 Task: Open a blank sheet, save the file as adaptation.epub Insert a table '2 by 1' In first column, add headers, 'Name, Olivia'. Change table style to  Green
Action: Mouse moved to (307, 235)
Screenshot: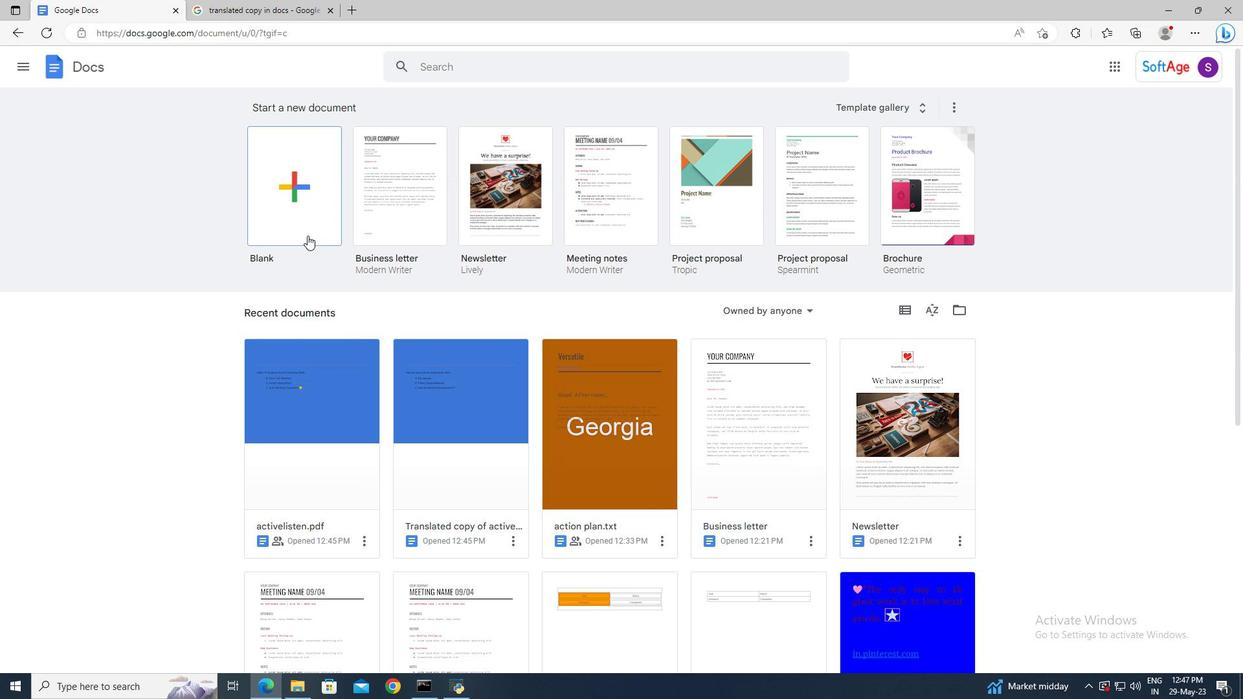 
Action: Mouse pressed left at (307, 235)
Screenshot: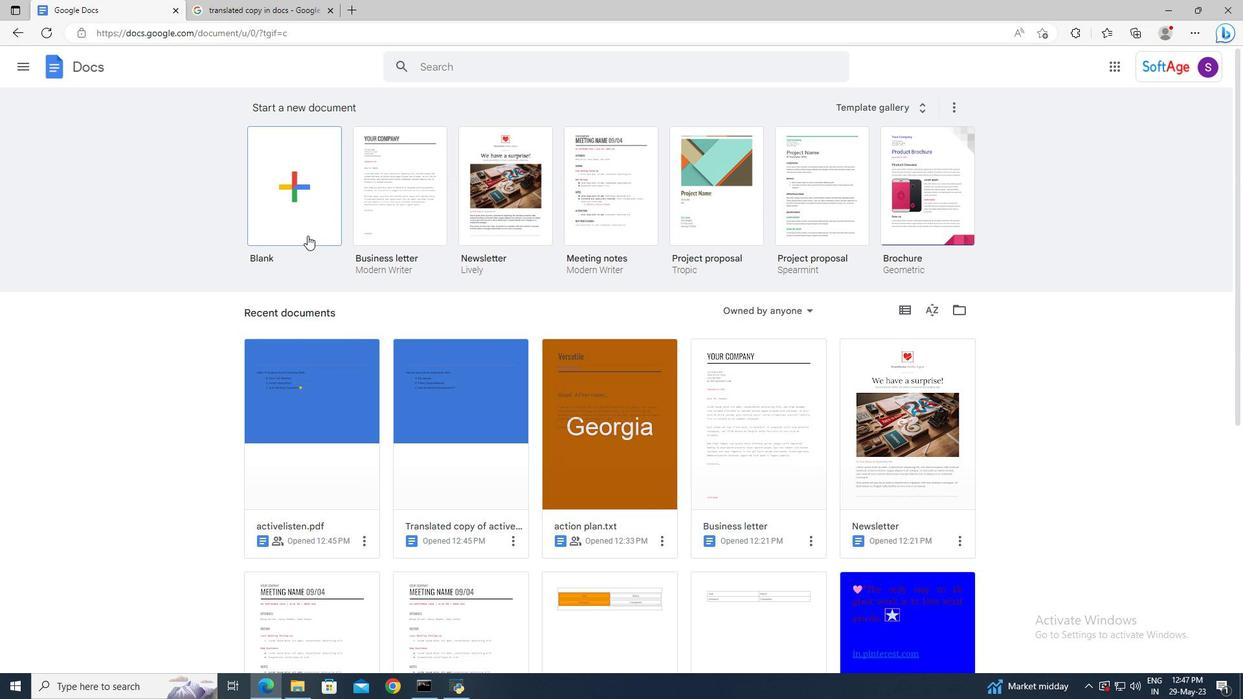 
Action: Mouse moved to (128, 58)
Screenshot: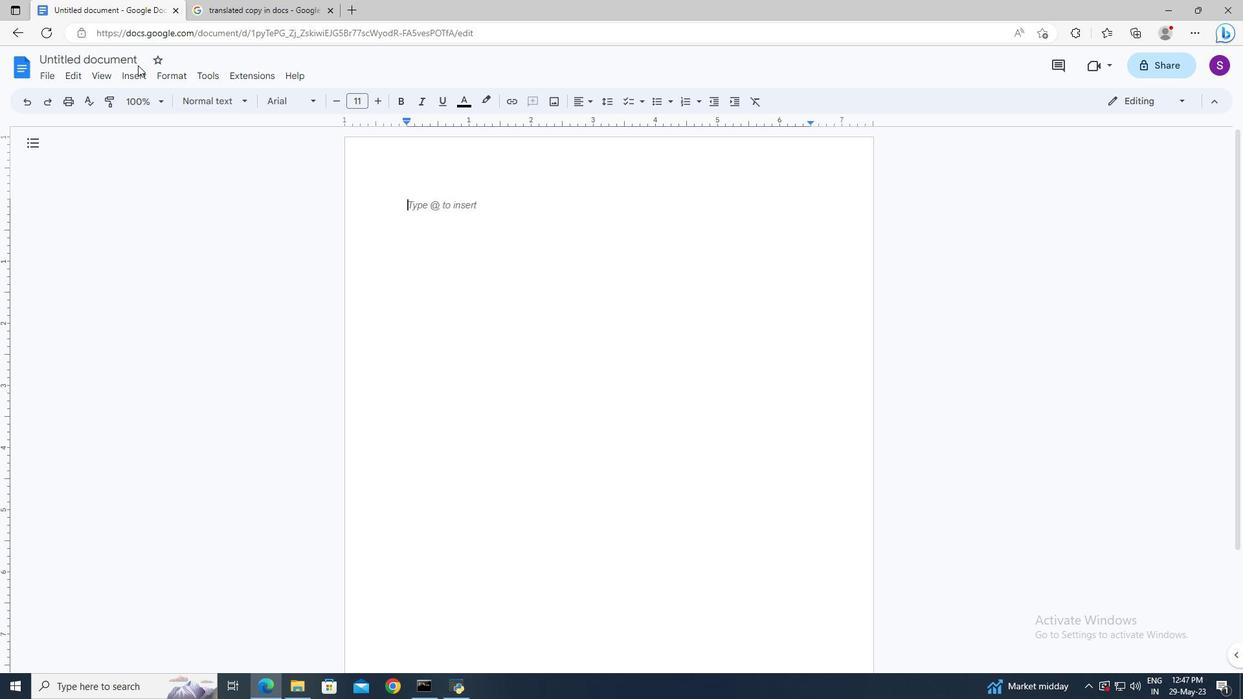 
Action: Mouse pressed left at (128, 58)
Screenshot: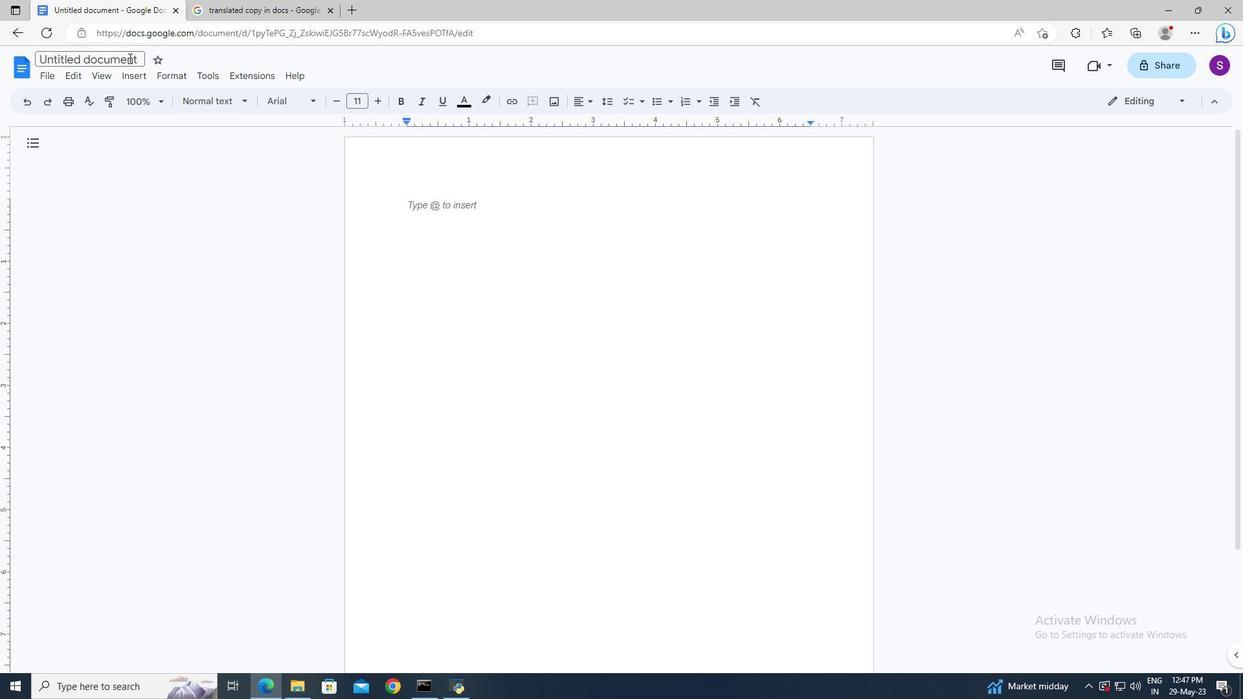 
Action: Key pressed adaptation.epub<Key.enter>
Screenshot: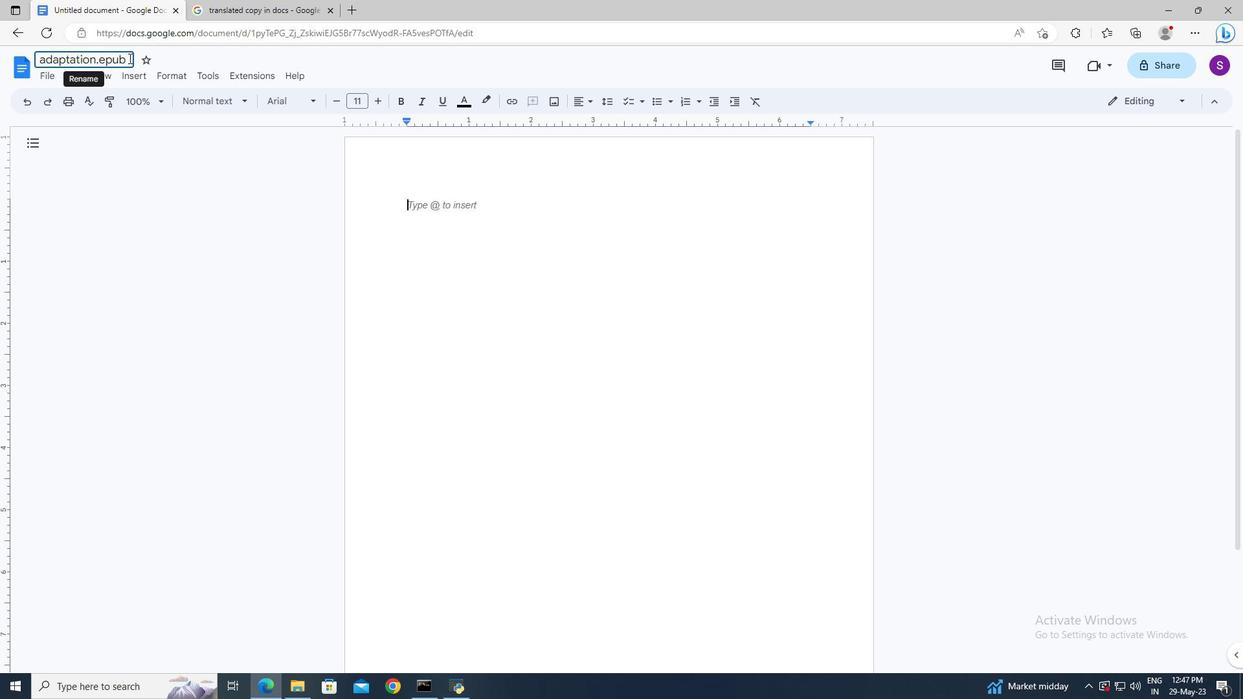 
Action: Mouse moved to (145, 73)
Screenshot: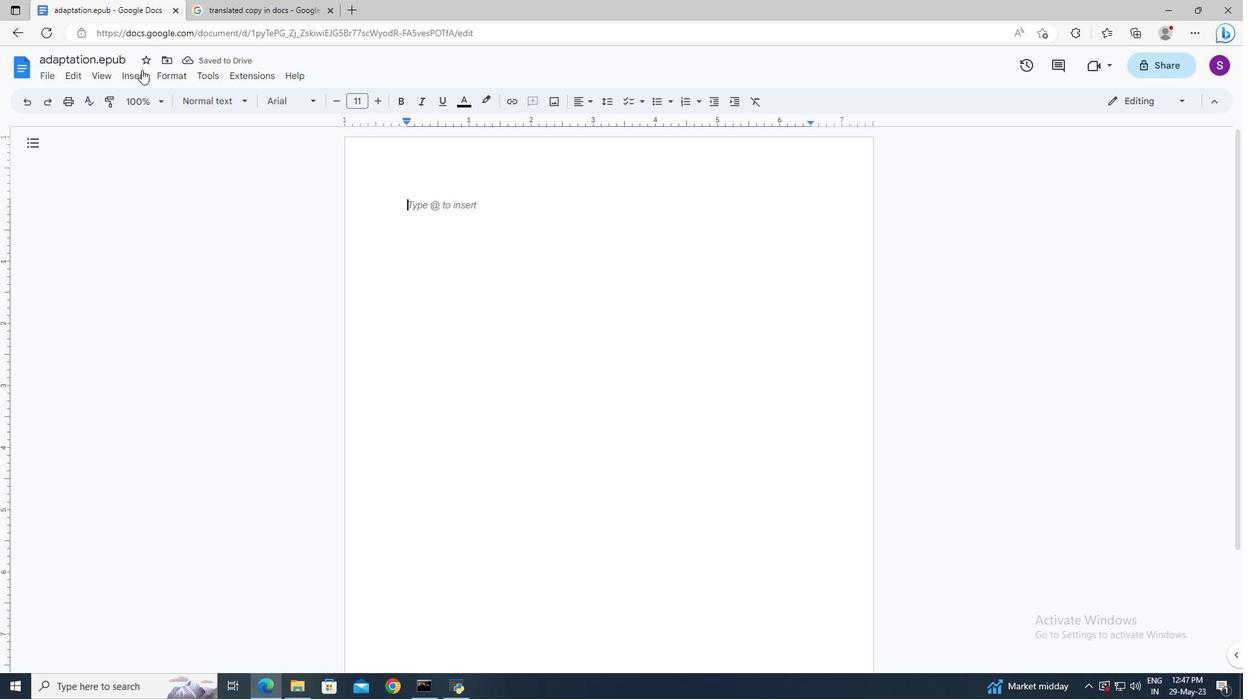 
Action: Mouse pressed left at (145, 73)
Screenshot: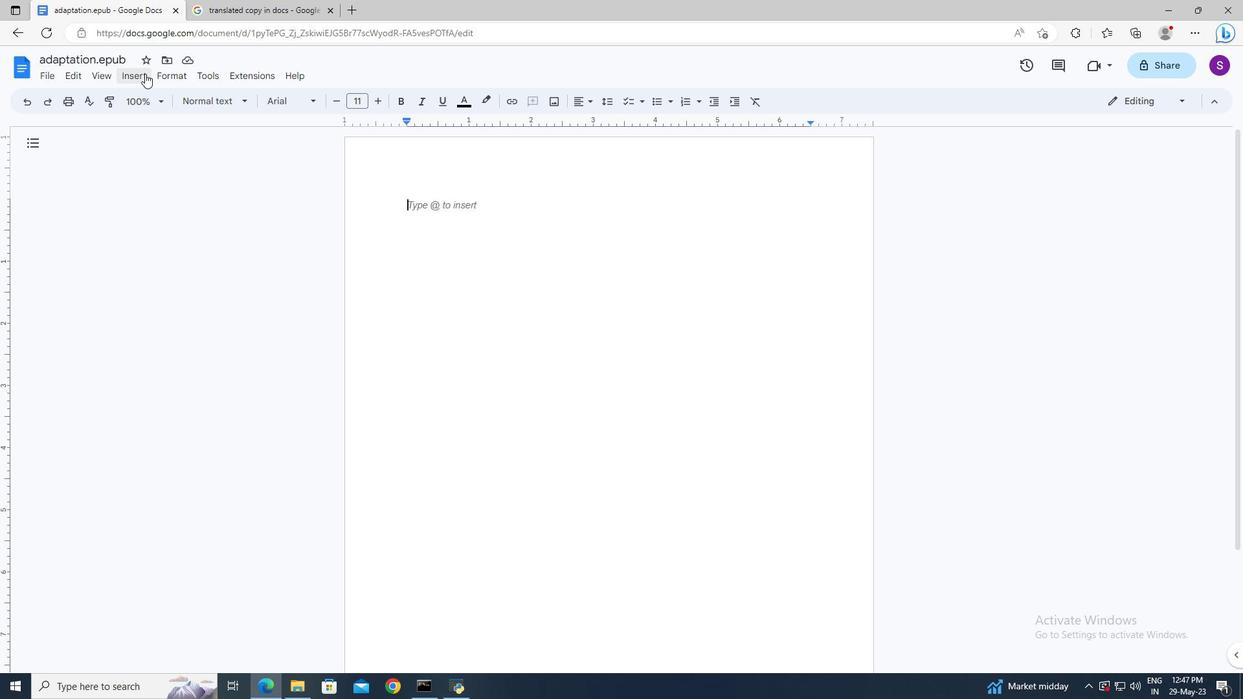 
Action: Mouse moved to (341, 150)
Screenshot: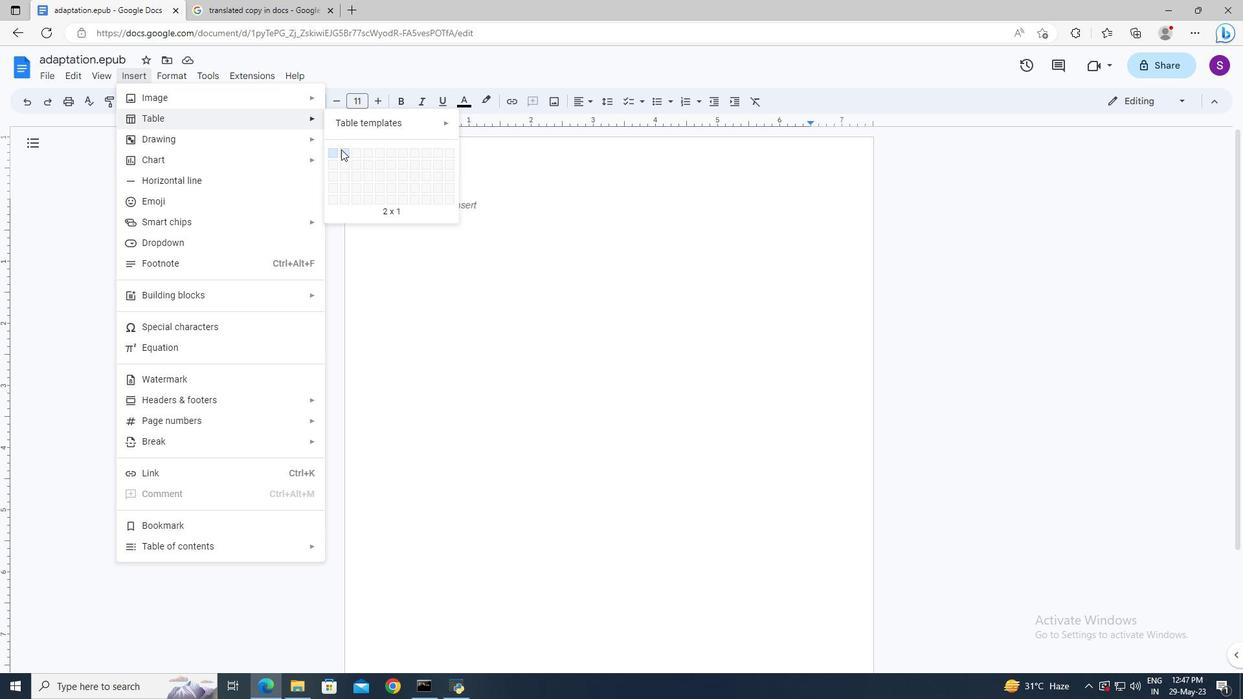 
Action: Mouse pressed left at (341, 150)
Screenshot: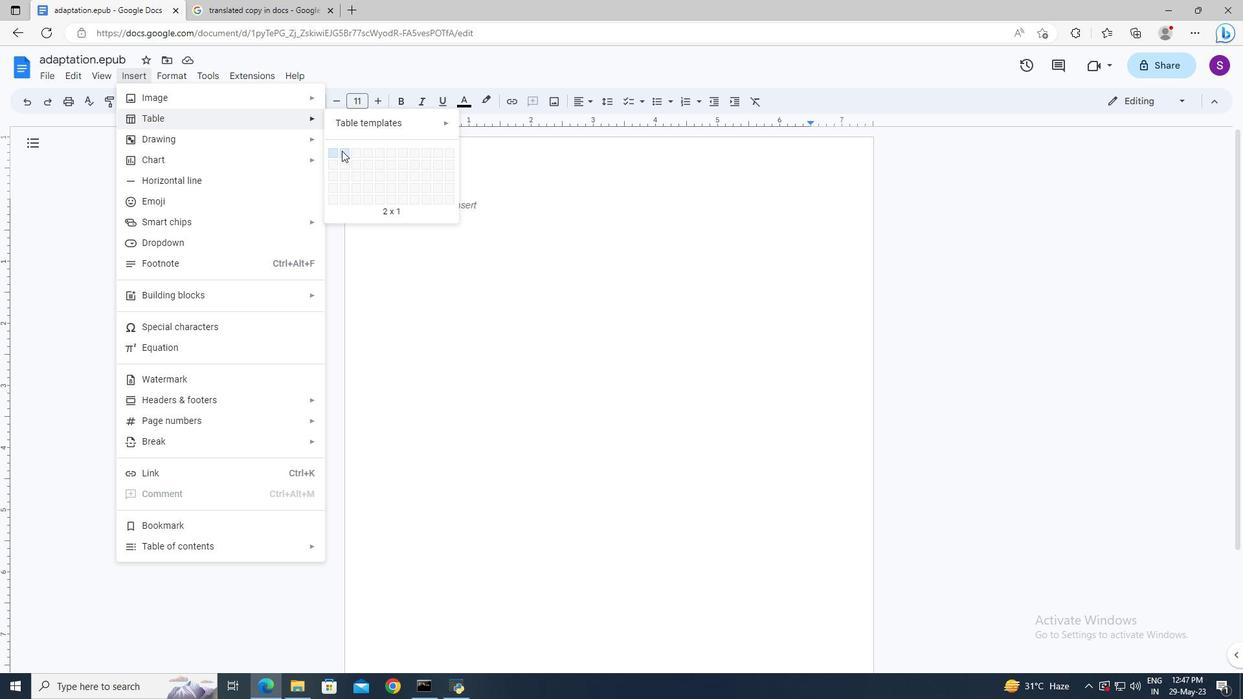 
Action: Mouse moved to (427, 213)
Screenshot: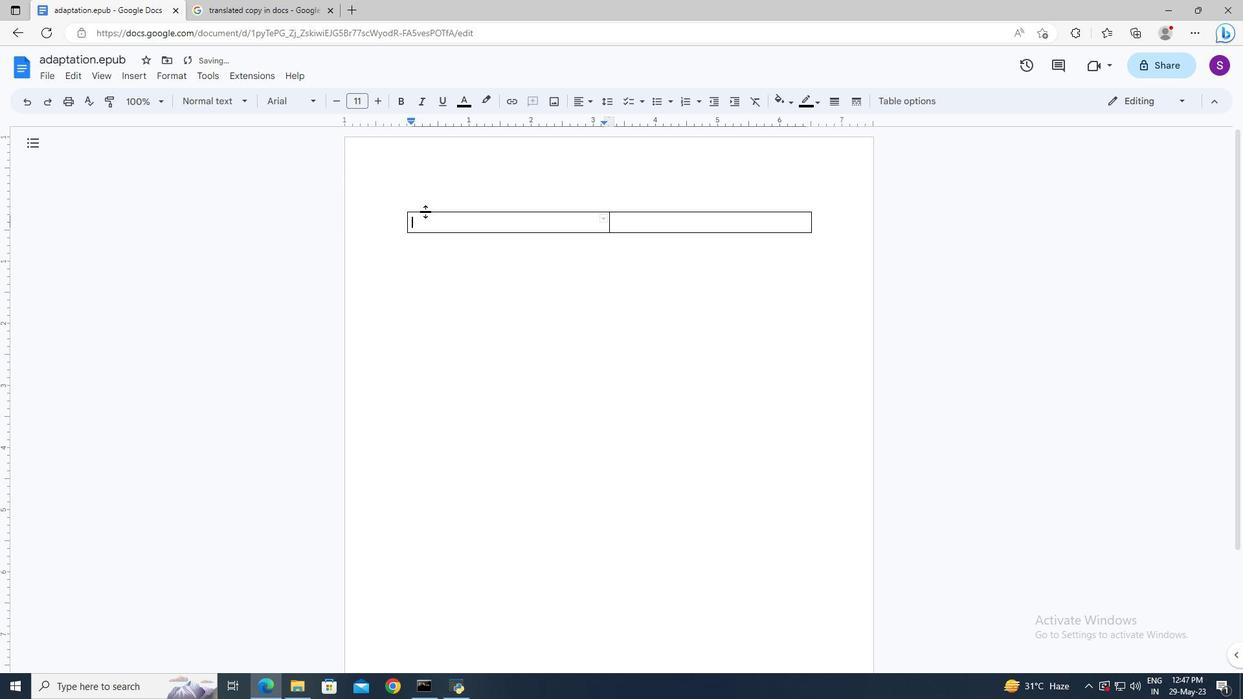 
Action: Key pressed <Key.shift>Name<Key.tab><Key.shift>Olivia
Screenshot: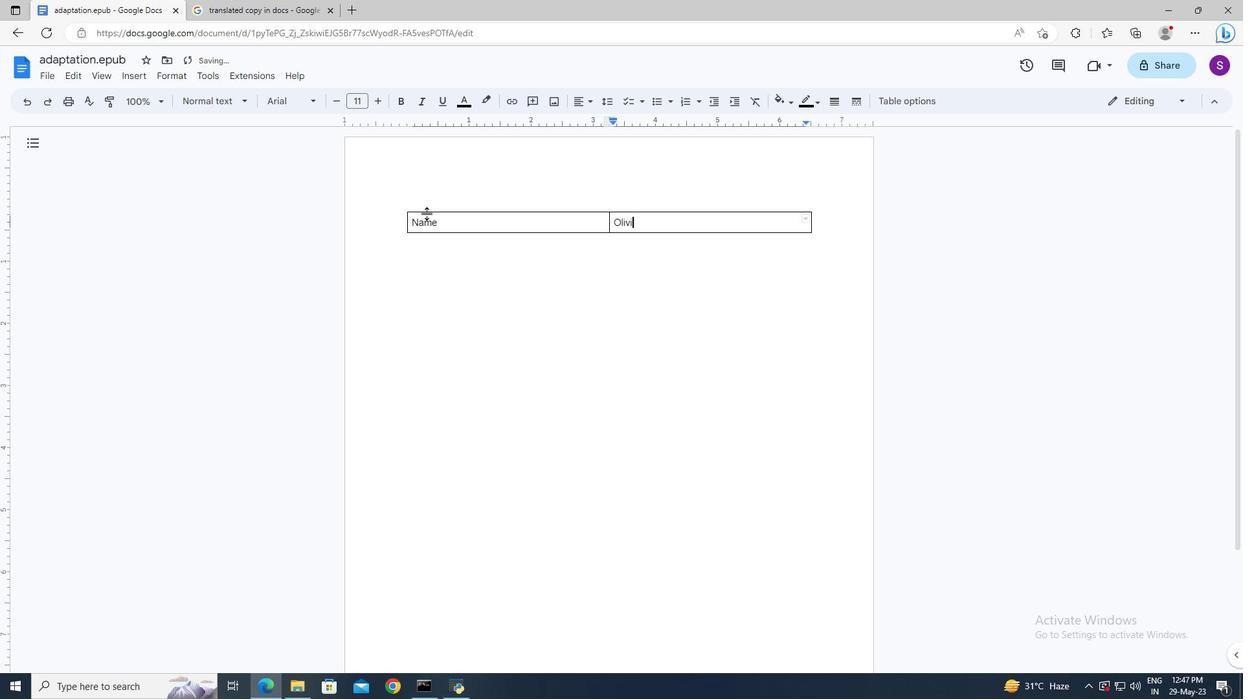 
Action: Mouse moved to (440, 250)
Screenshot: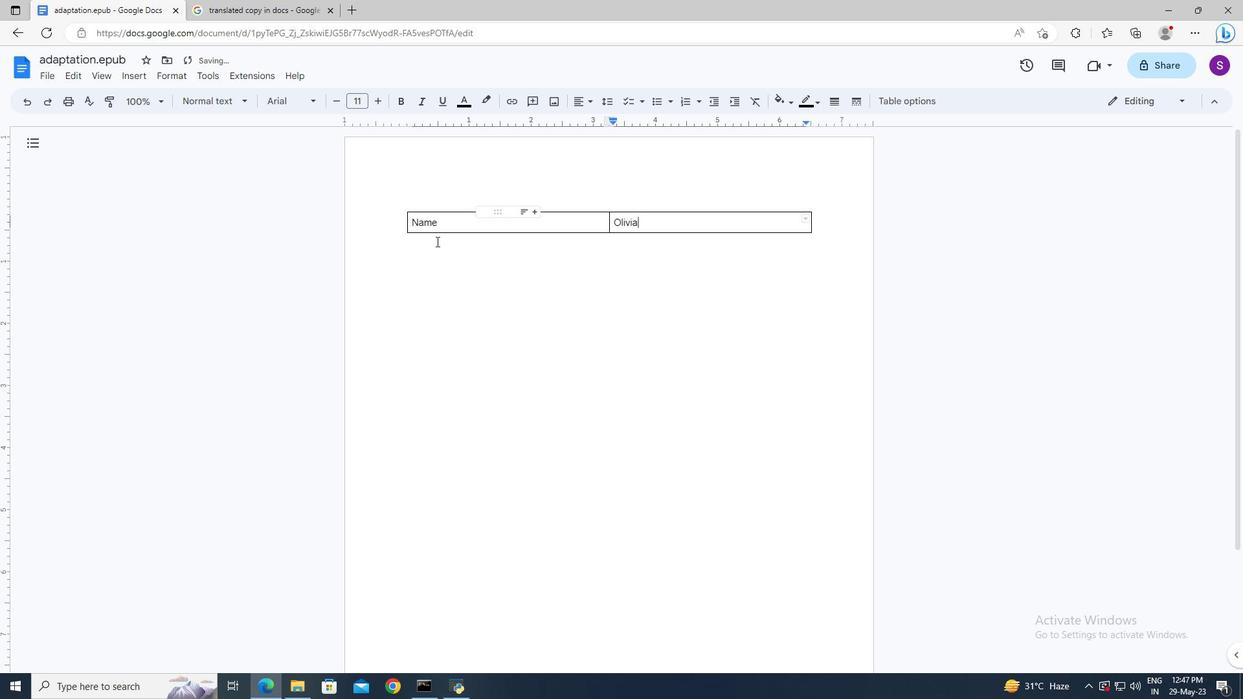 
Action: Mouse pressed left at (440, 250)
Screenshot: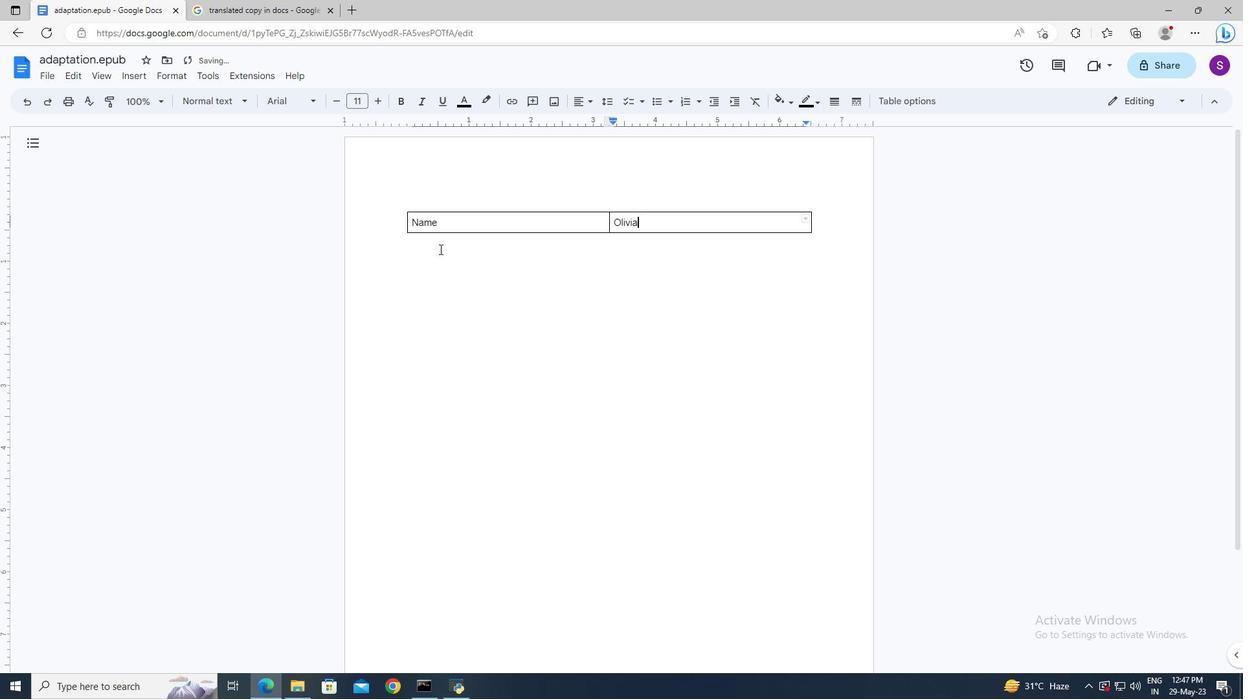 
Action: Mouse moved to (406, 222)
Screenshot: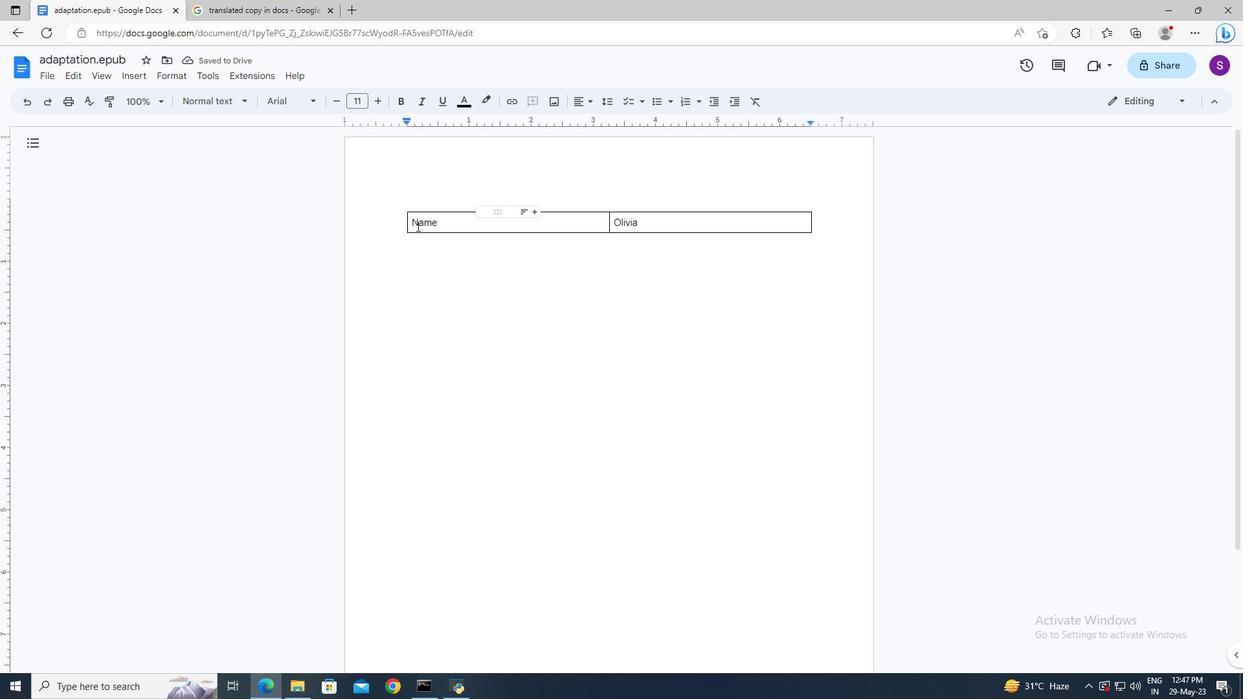 
Action: Mouse pressed left at (406, 222)
Screenshot: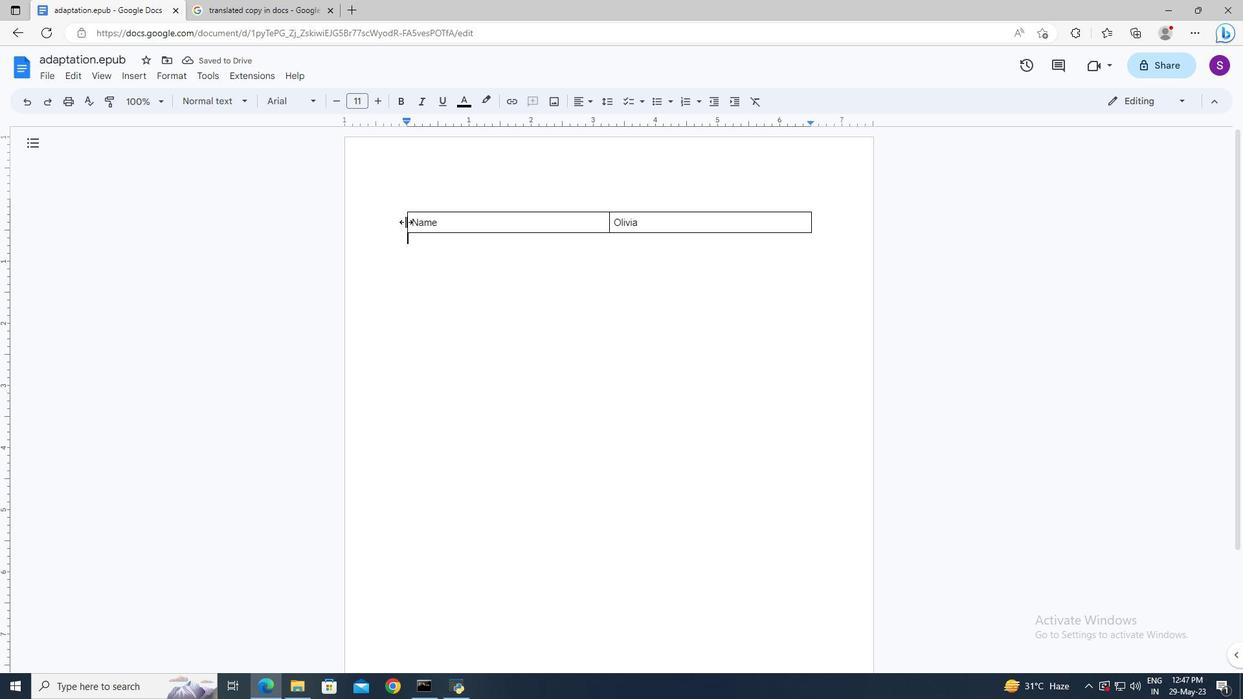 
Action: Mouse moved to (220, 75)
Screenshot: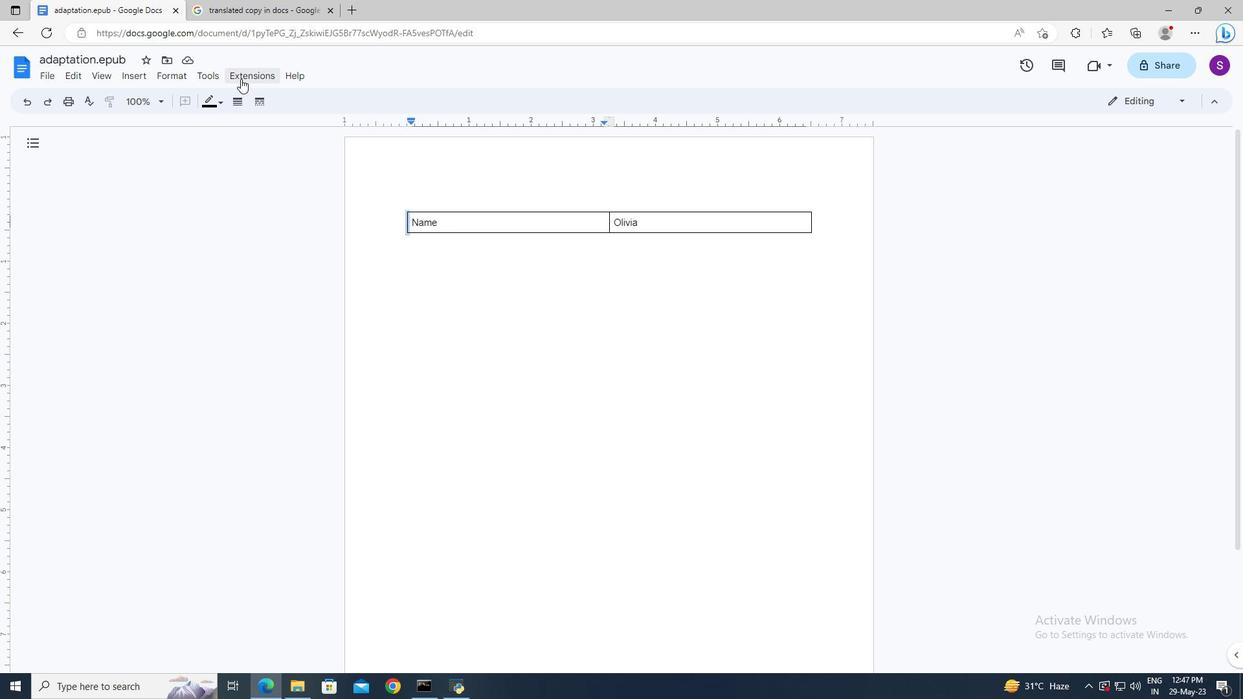 
Action: Mouse pressed left at (220, 75)
Screenshot: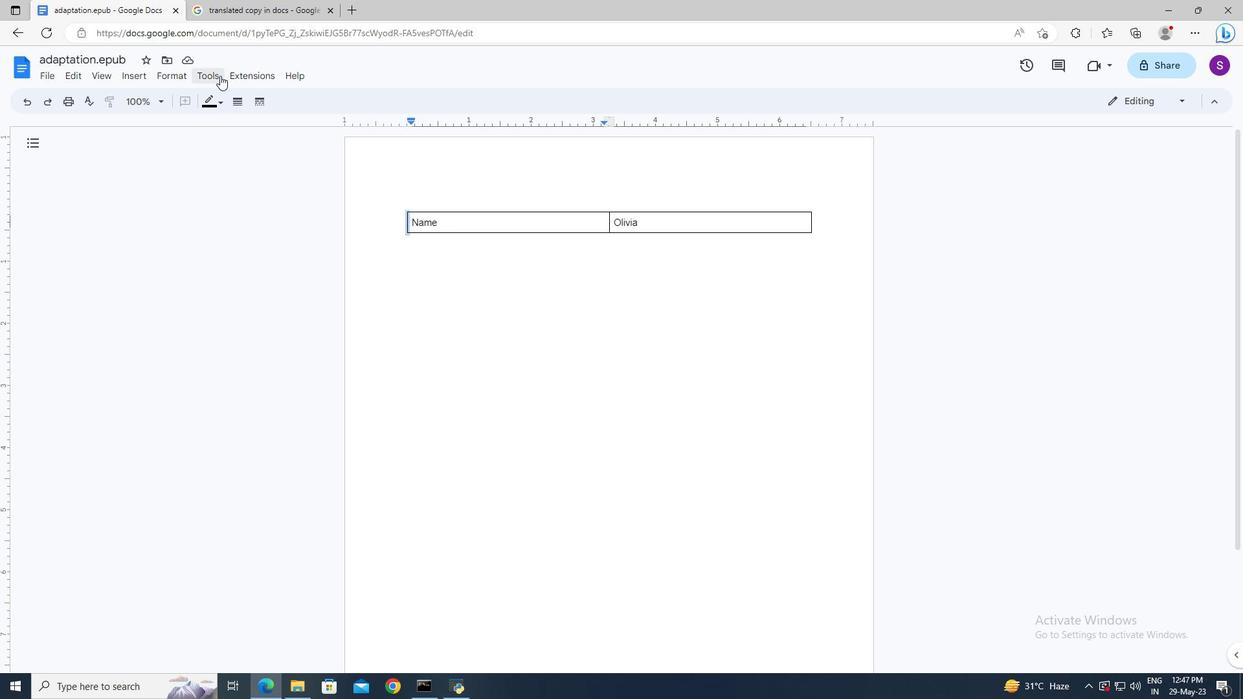
Action: Mouse moved to (741, 219)
Screenshot: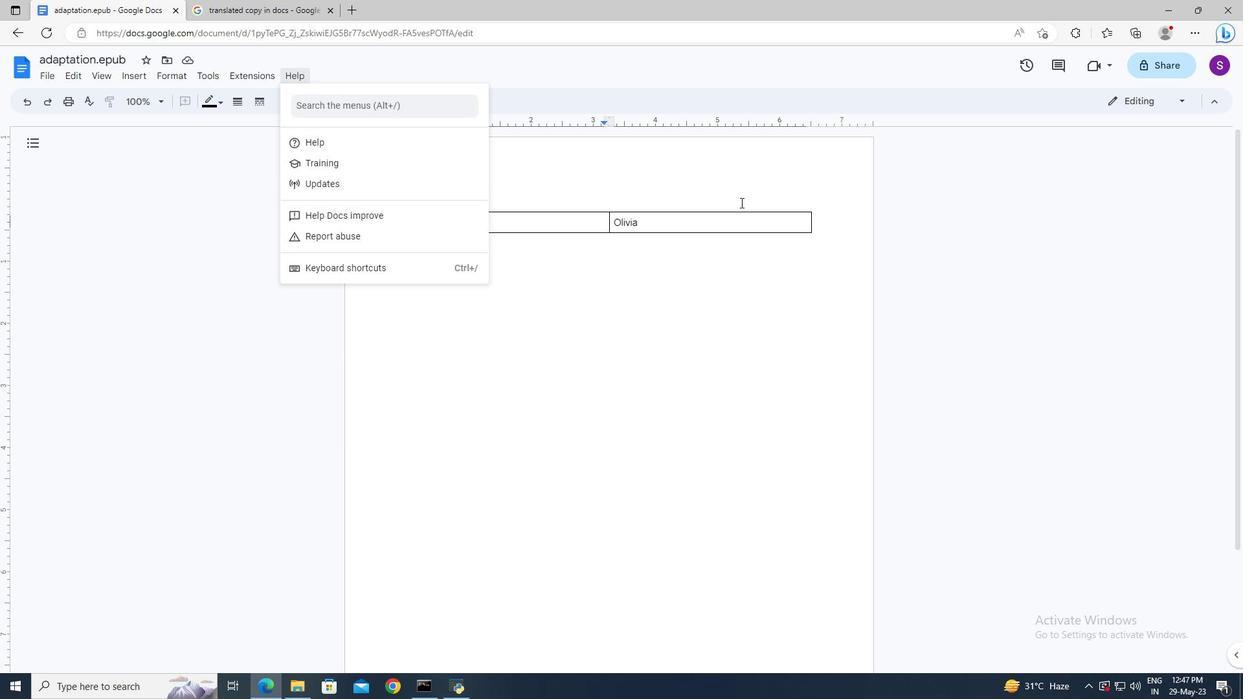 
Action: Mouse pressed left at (741, 219)
Screenshot: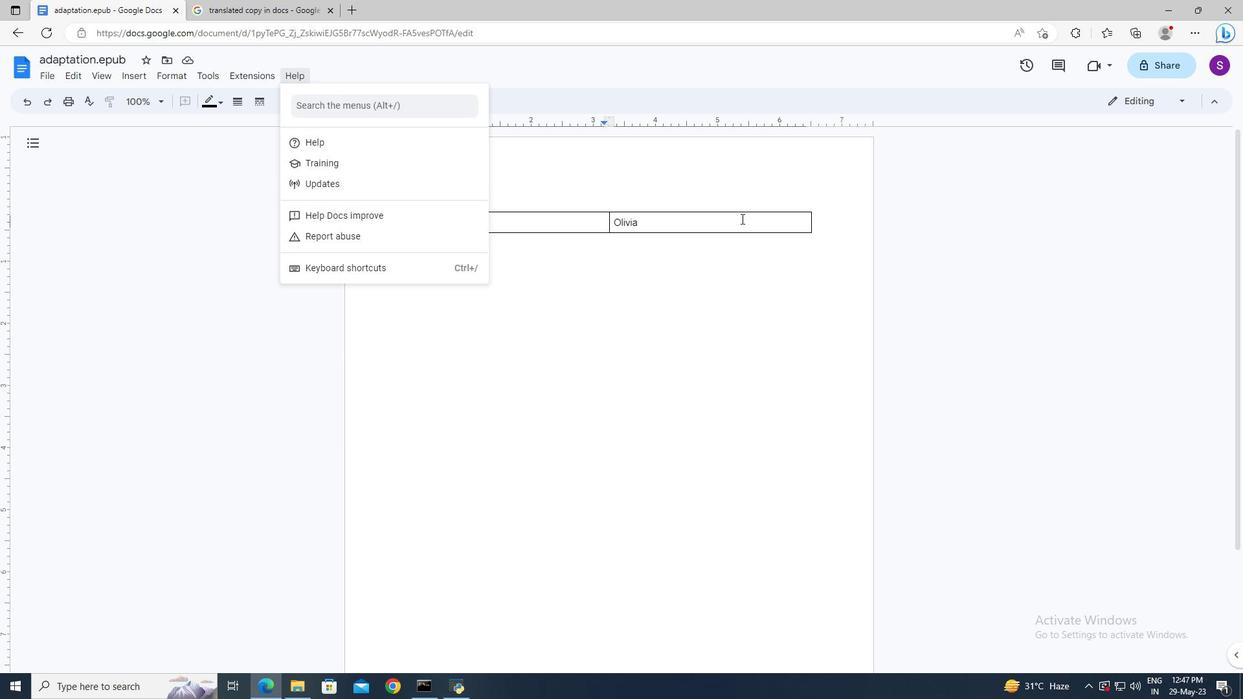 
Action: Mouse moved to (936, 102)
Screenshot: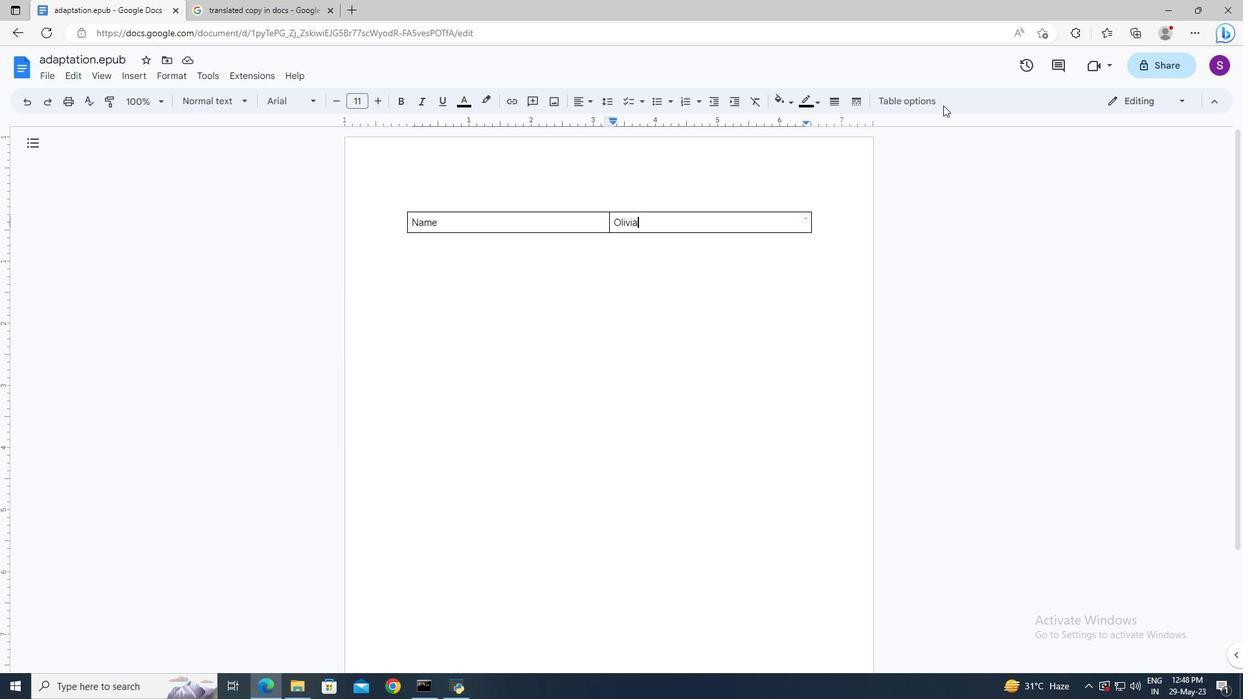 
Action: Mouse pressed left at (936, 102)
Screenshot: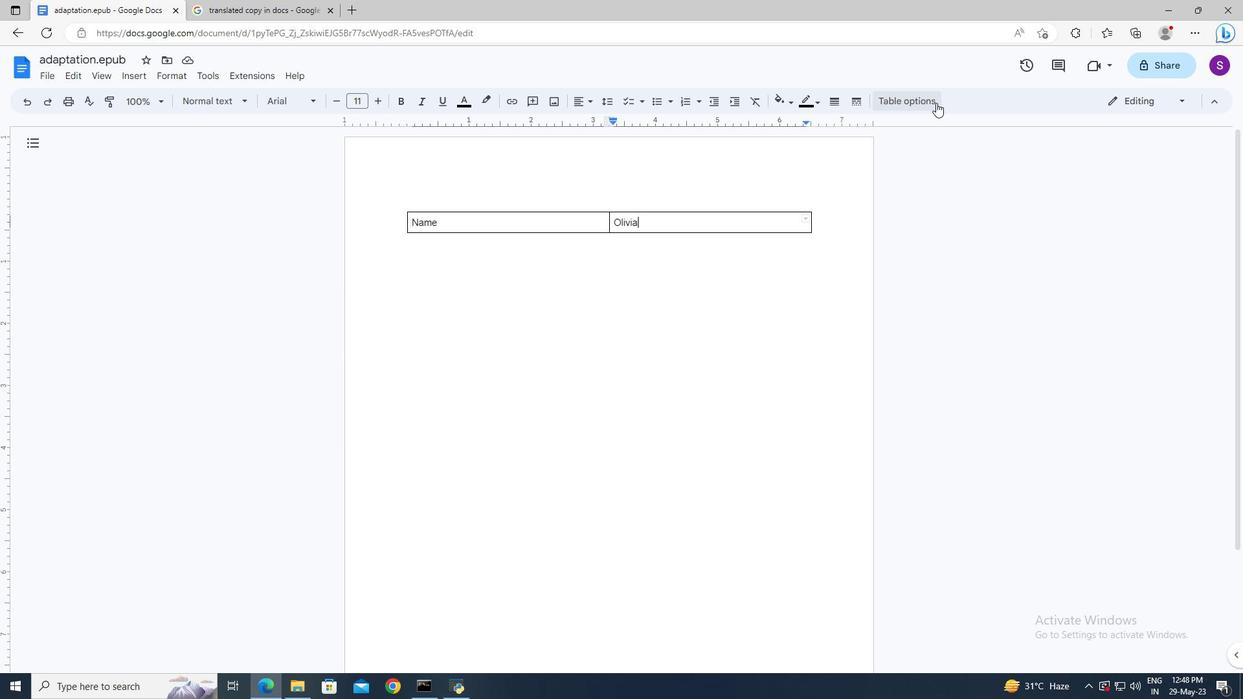 
Action: Mouse moved to (1056, 137)
Screenshot: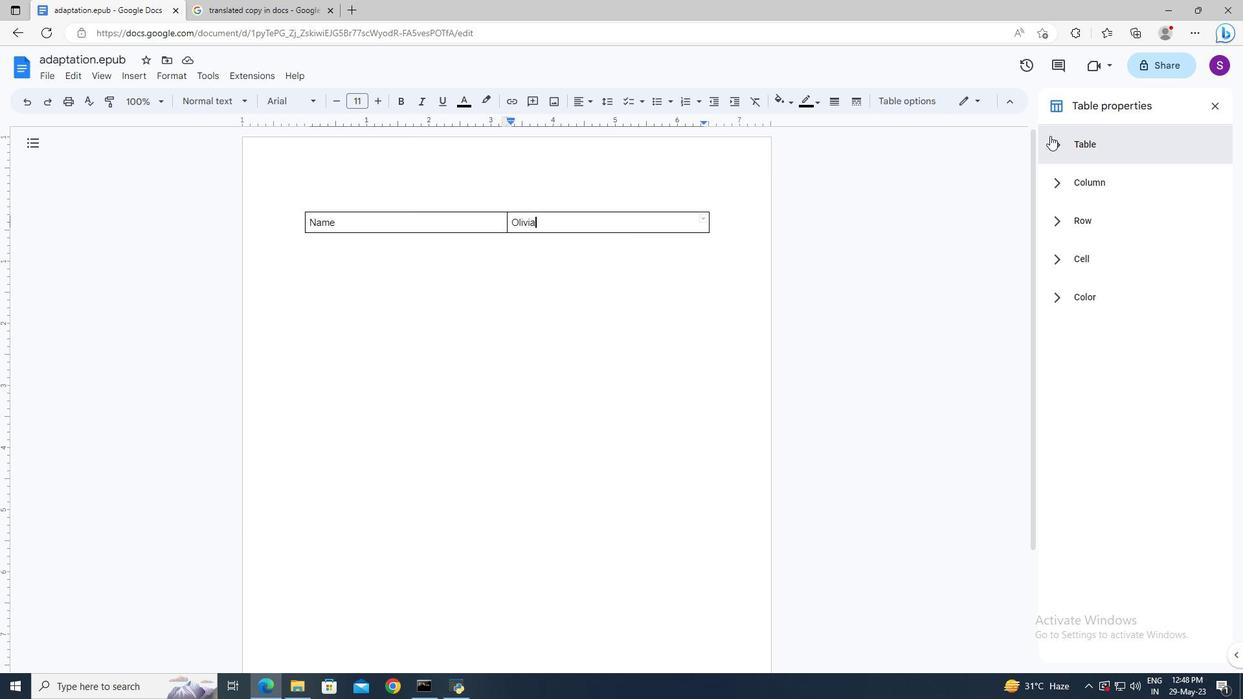 
Action: Mouse pressed left at (1056, 137)
Screenshot: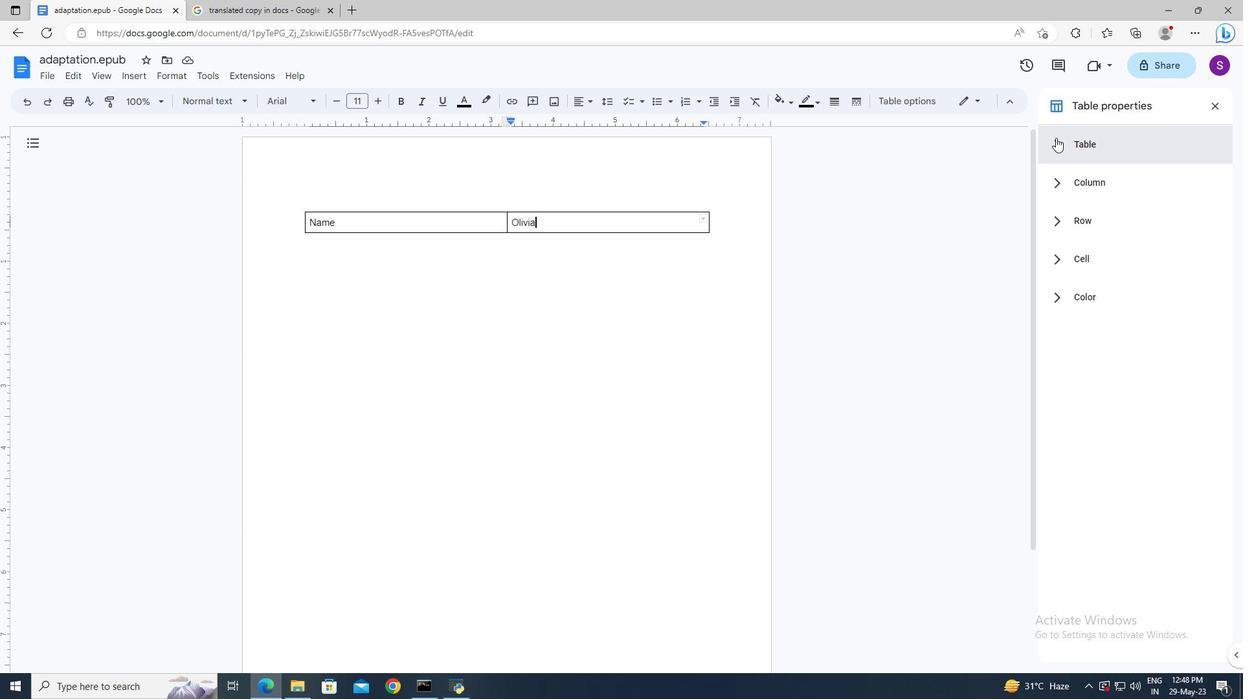 
Action: Mouse pressed left at (1056, 137)
Screenshot: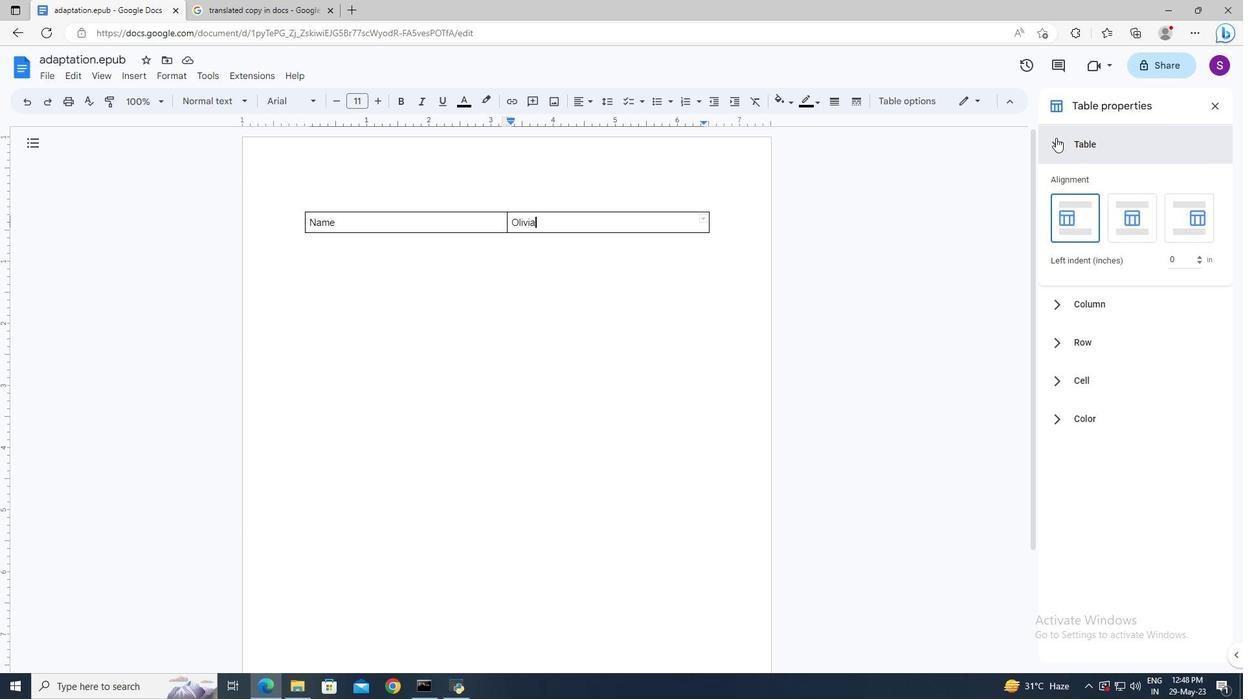 
Action: Mouse moved to (1076, 283)
Screenshot: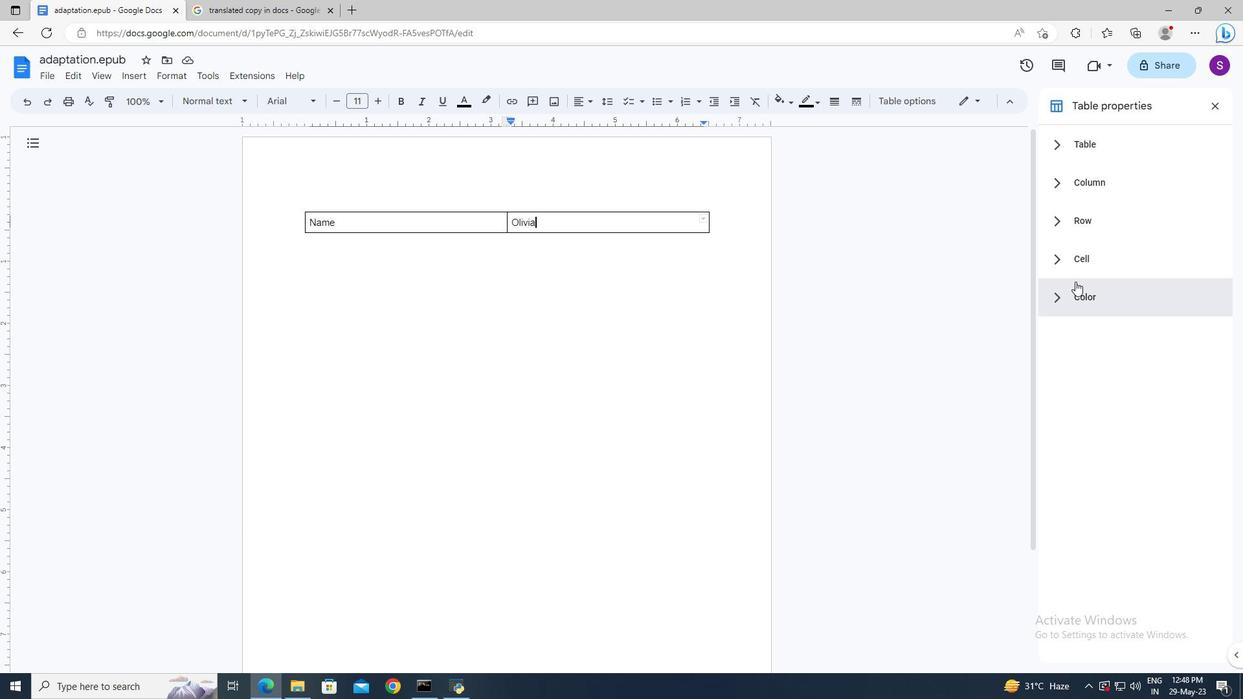 
Action: Mouse pressed left at (1076, 283)
Screenshot: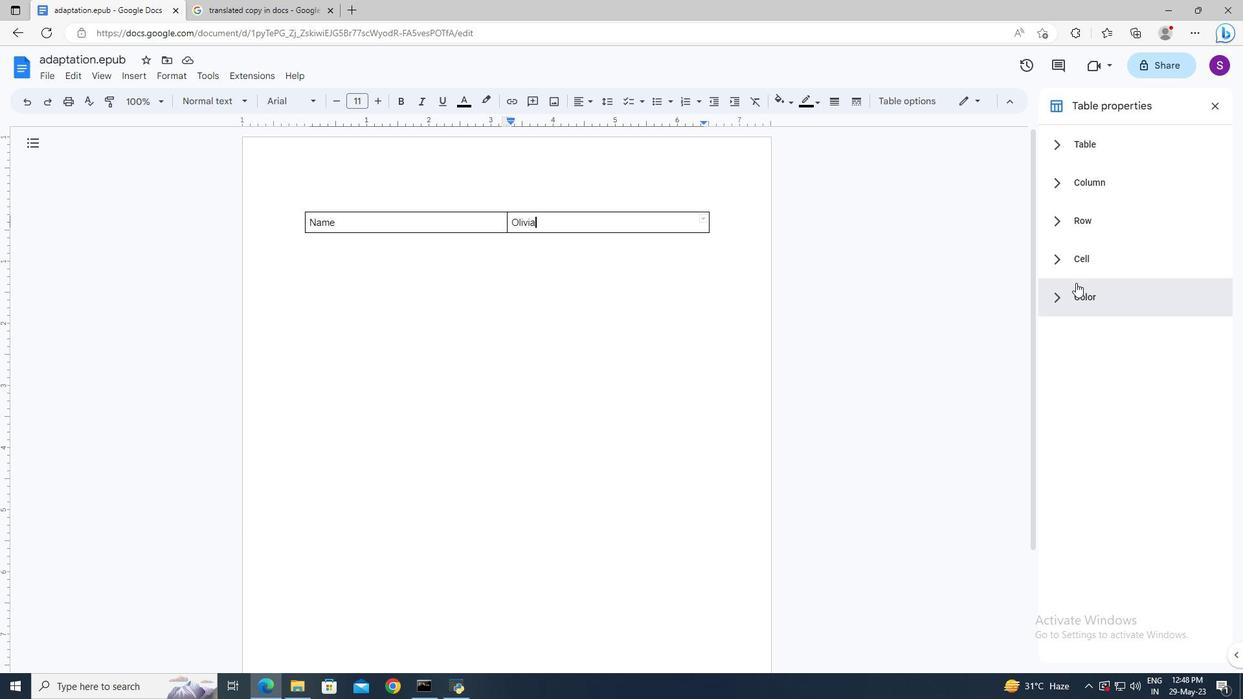 
Action: Mouse moved to (1081, 358)
Screenshot: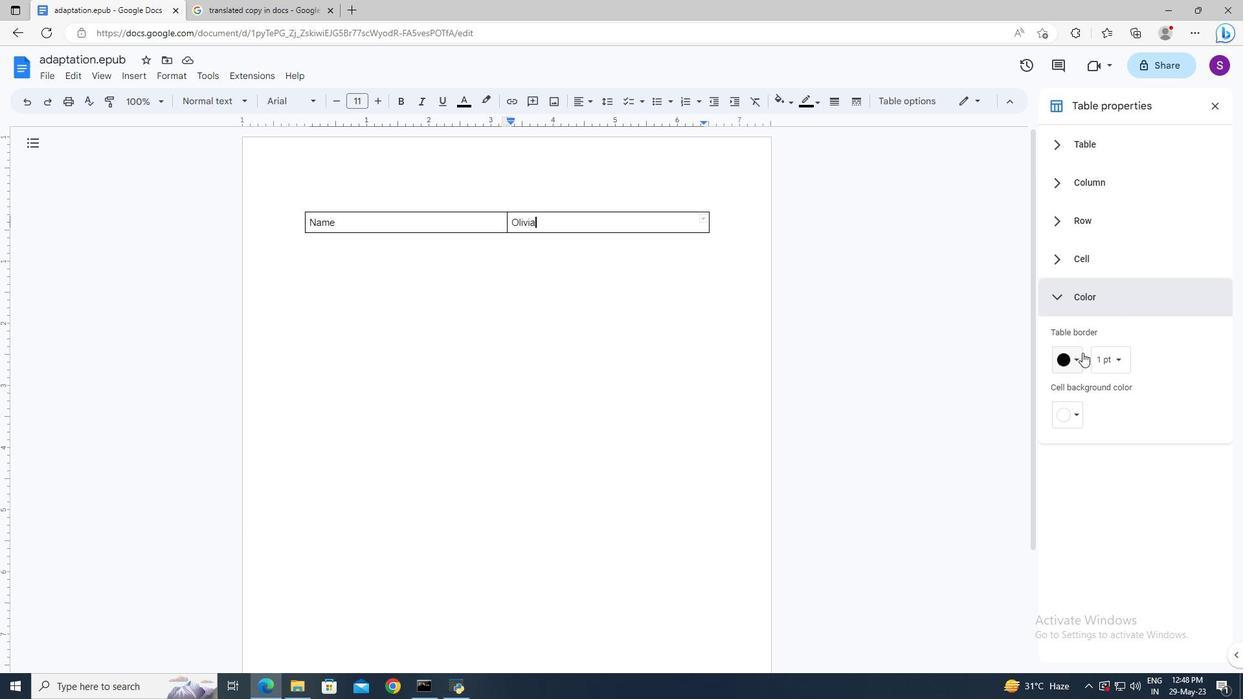 
Action: Mouse pressed left at (1081, 358)
Screenshot: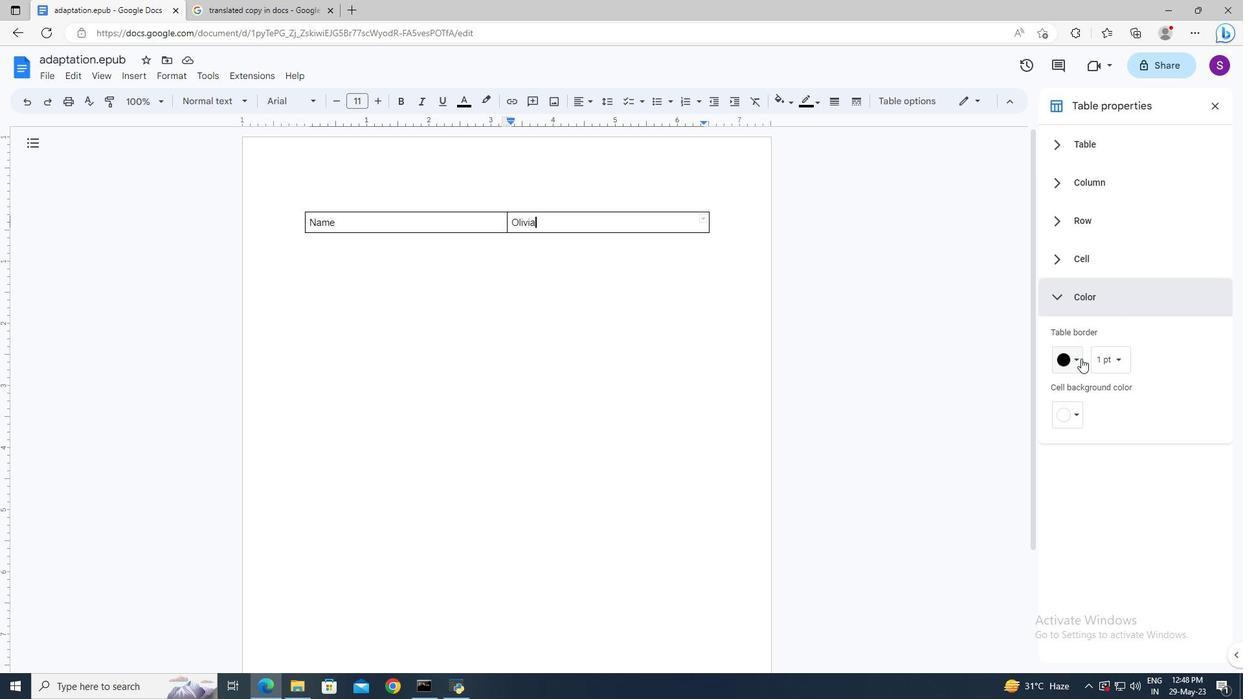 
Action: Mouse moved to (1123, 402)
Screenshot: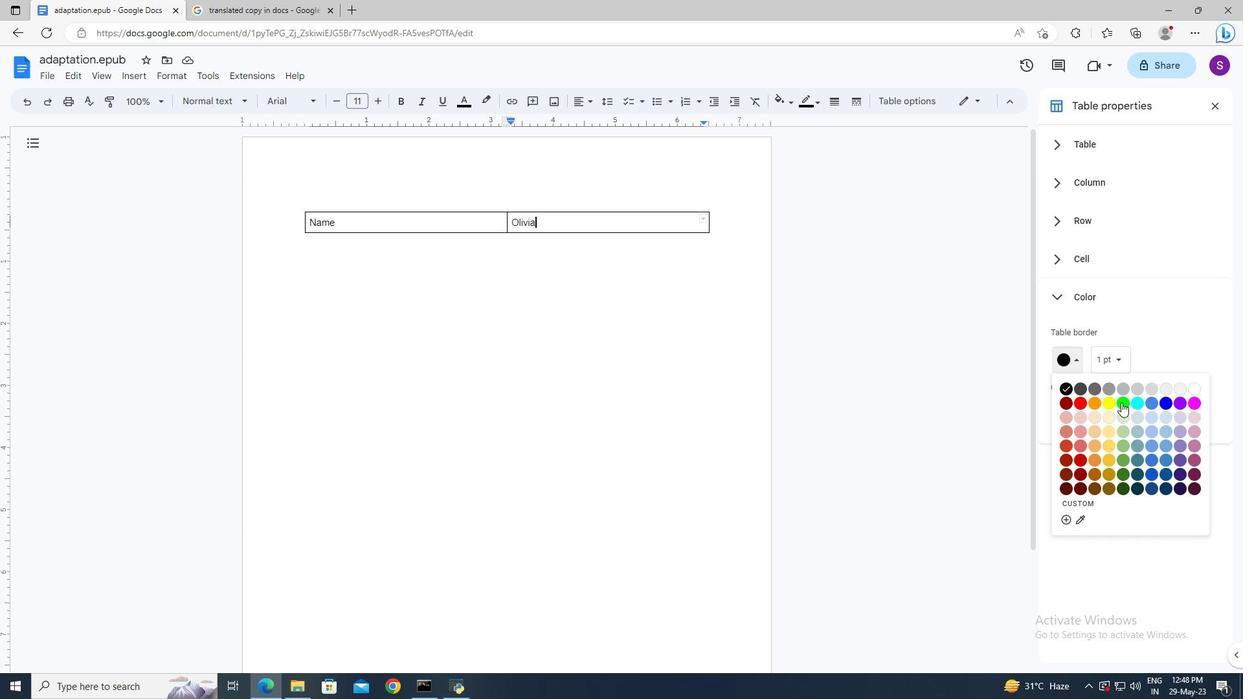 
Action: Mouse pressed left at (1123, 402)
Screenshot: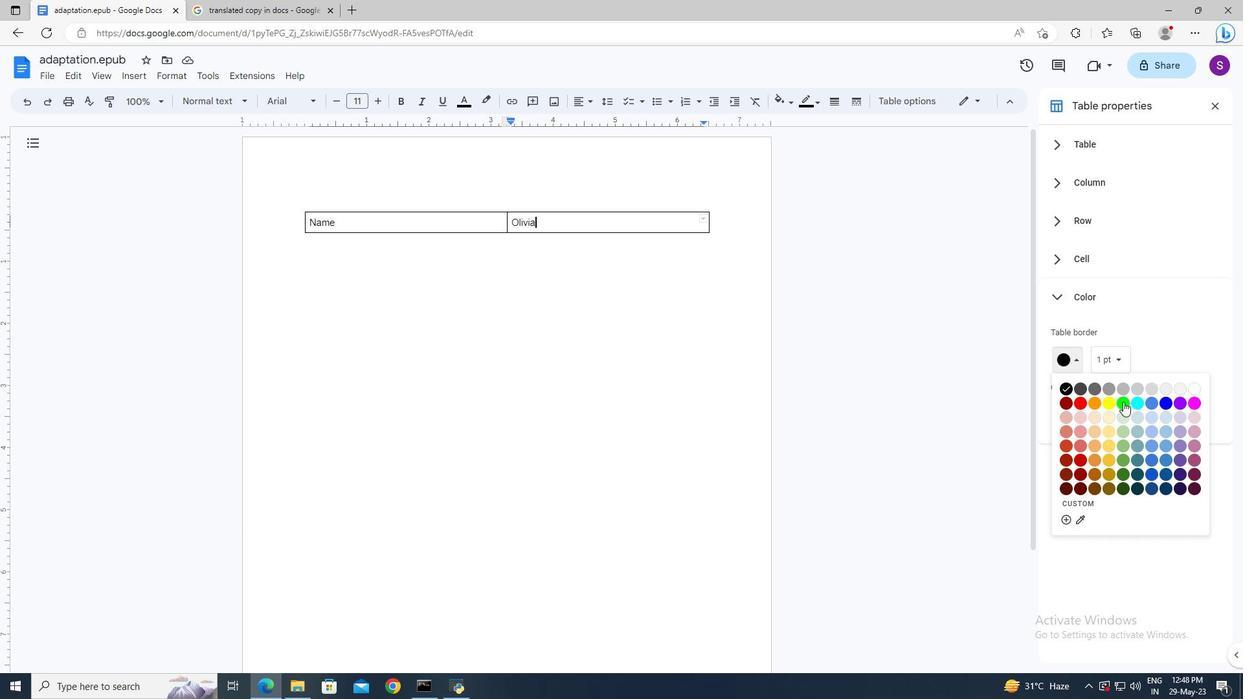 
Action: Mouse moved to (1217, 110)
Screenshot: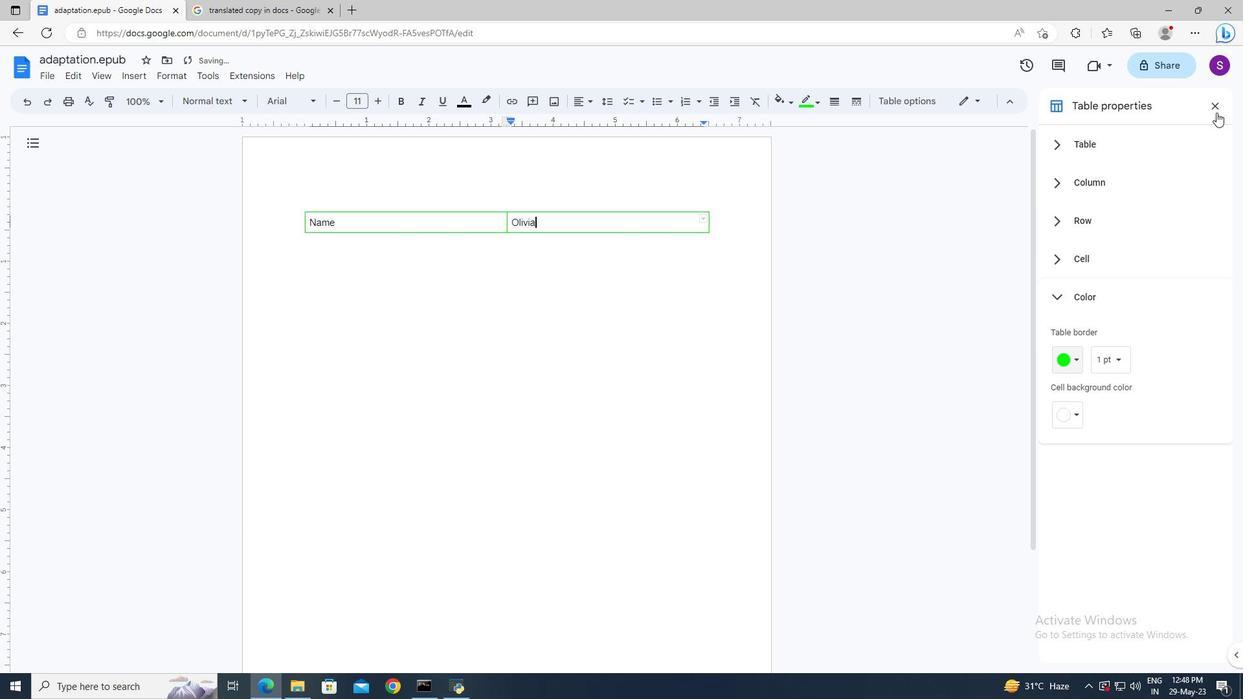 
Action: Mouse pressed left at (1217, 110)
Screenshot: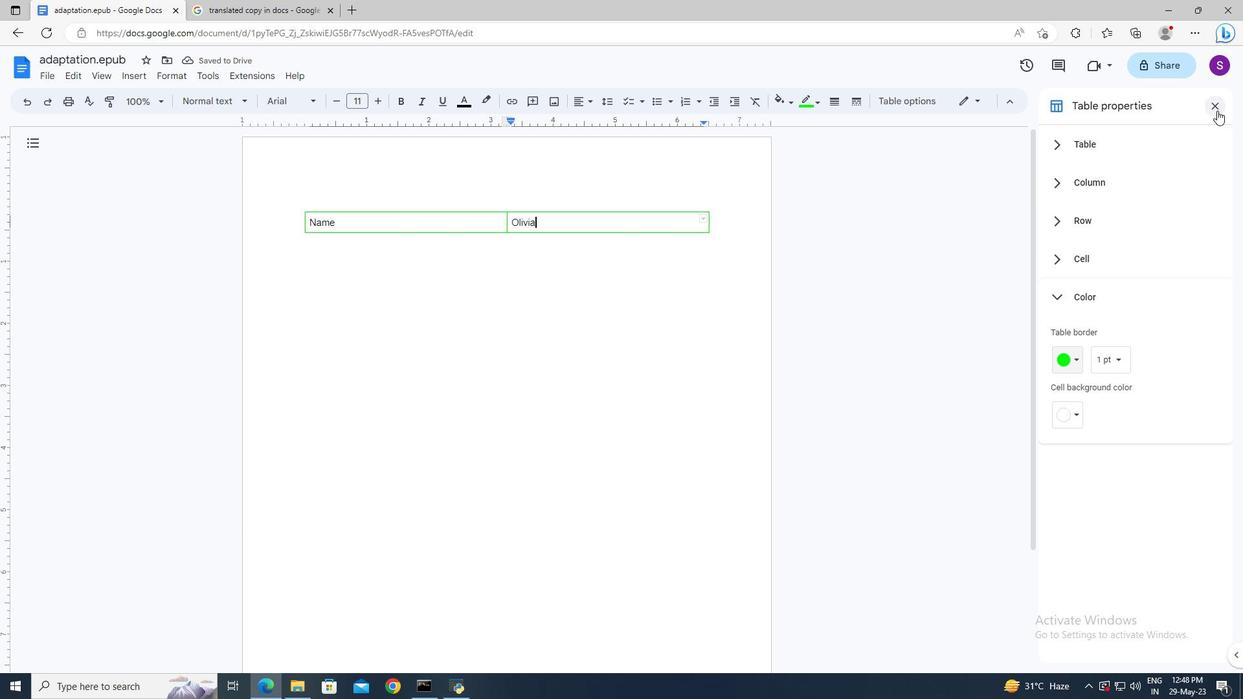 
Action: Mouse moved to (749, 262)
Screenshot: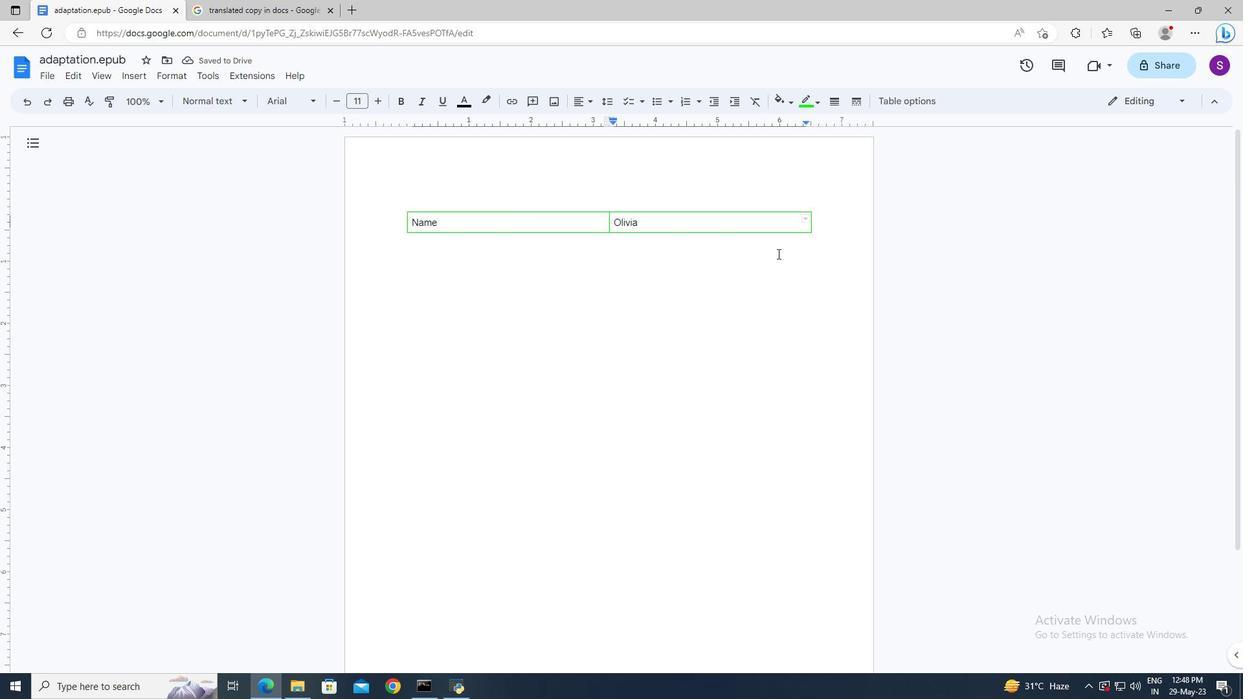 
Action: Mouse pressed left at (749, 262)
Screenshot: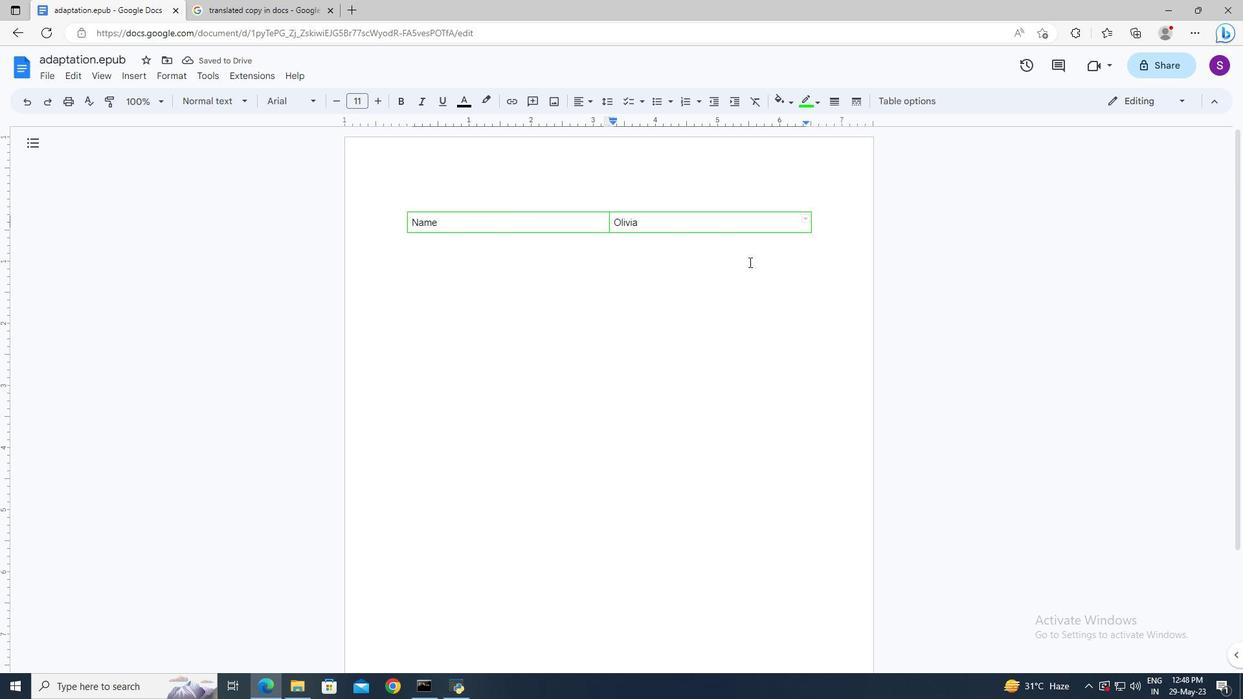 
Action: Mouse moved to (748, 262)
Screenshot: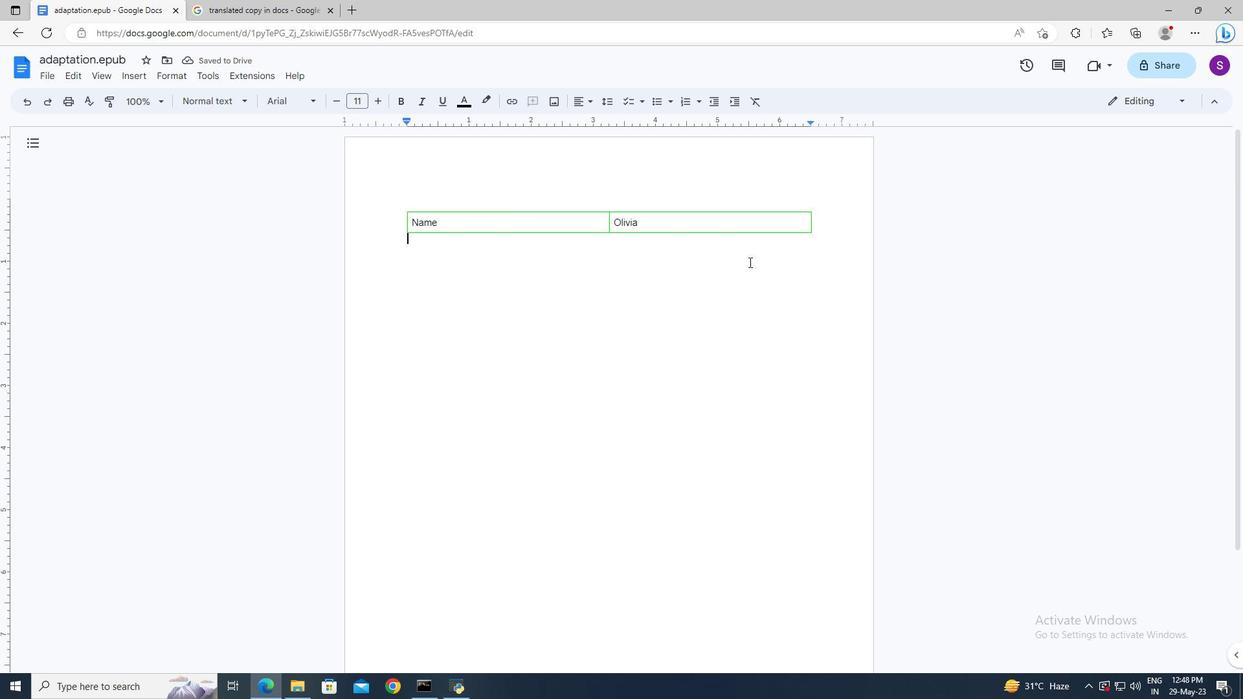 
